Task: Create a due date automation trigger when advanced on, 2 working days before a card is due add dates not due tomorrow at 11:00 AM.
Action: Mouse moved to (1008, 76)
Screenshot: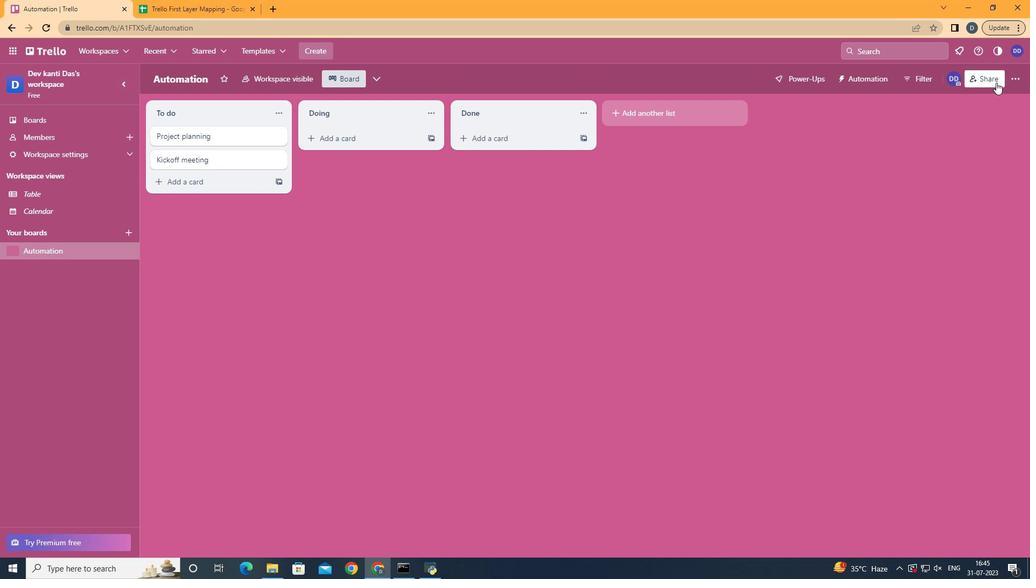 
Action: Mouse pressed left at (1008, 76)
Screenshot: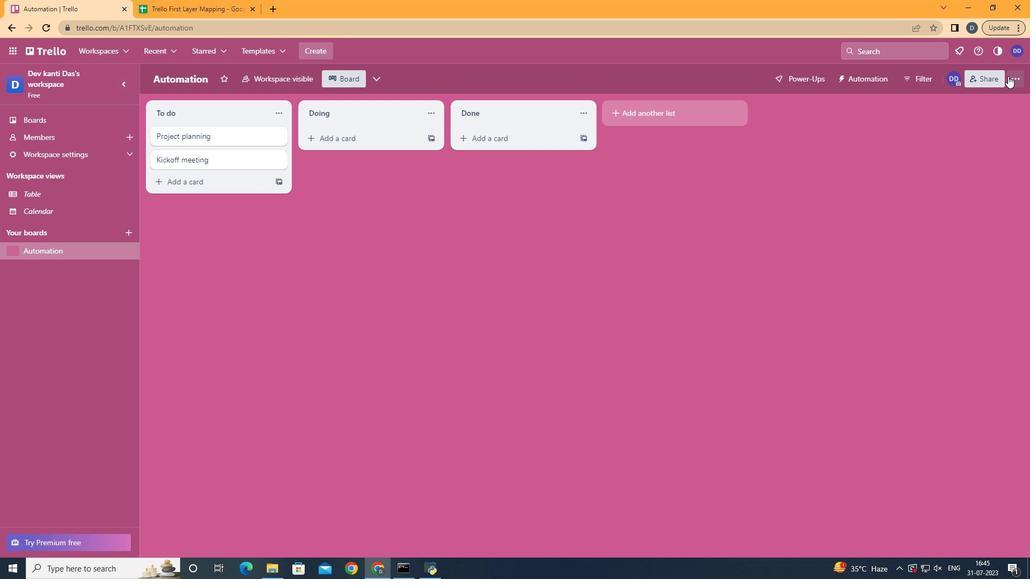 
Action: Mouse moved to (960, 218)
Screenshot: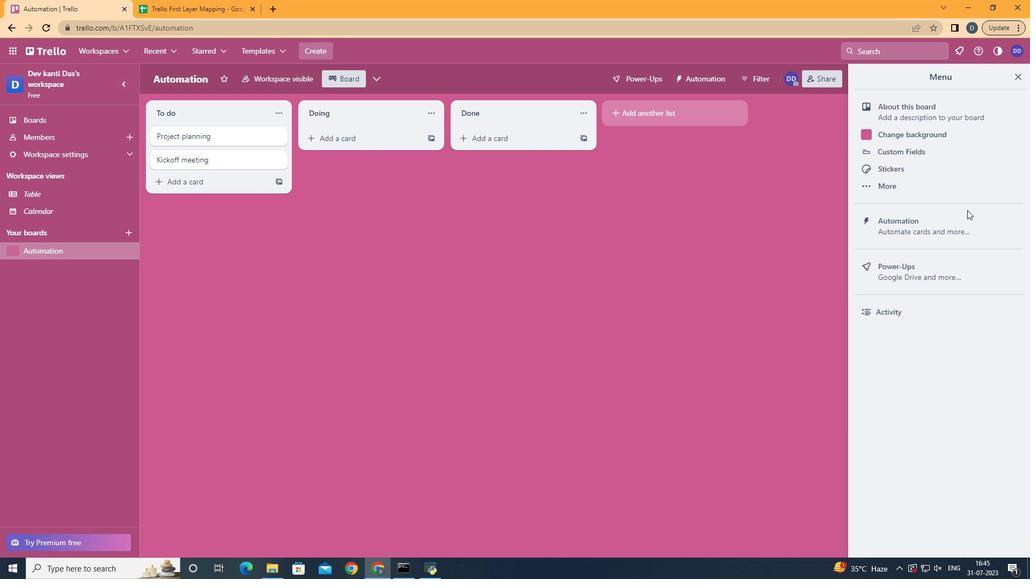 
Action: Mouse pressed left at (960, 218)
Screenshot: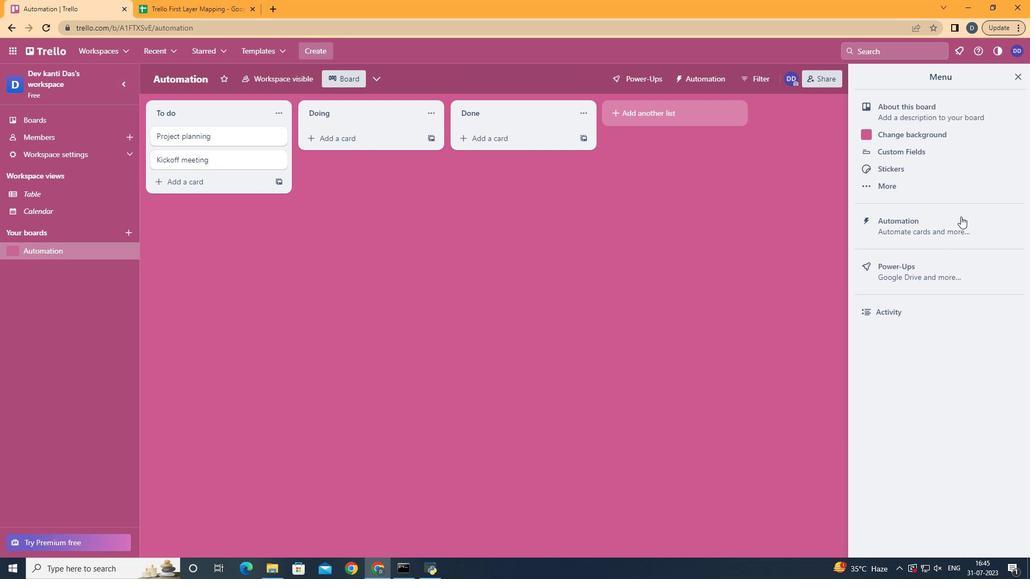 
Action: Mouse moved to (211, 218)
Screenshot: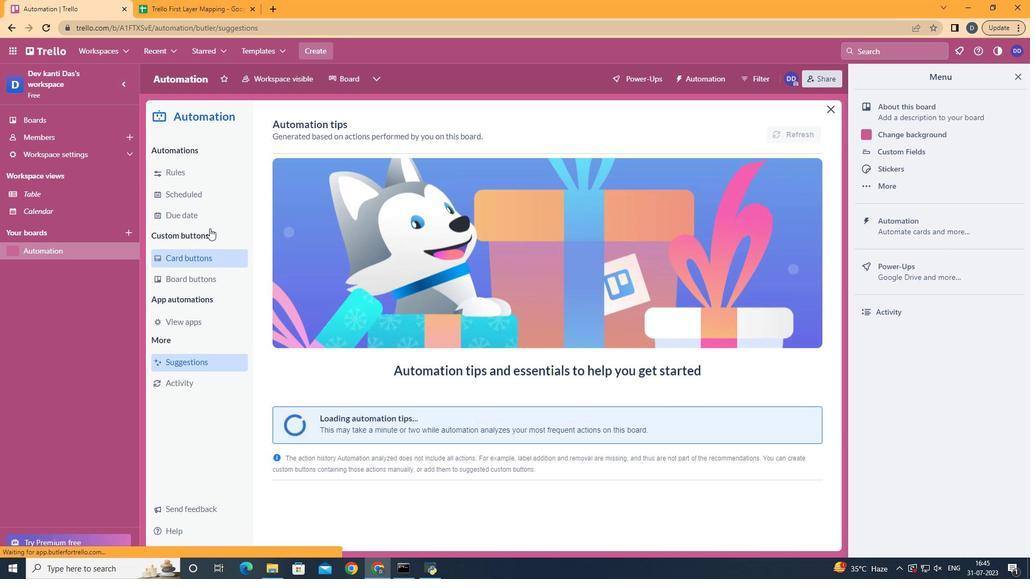 
Action: Mouse pressed left at (211, 218)
Screenshot: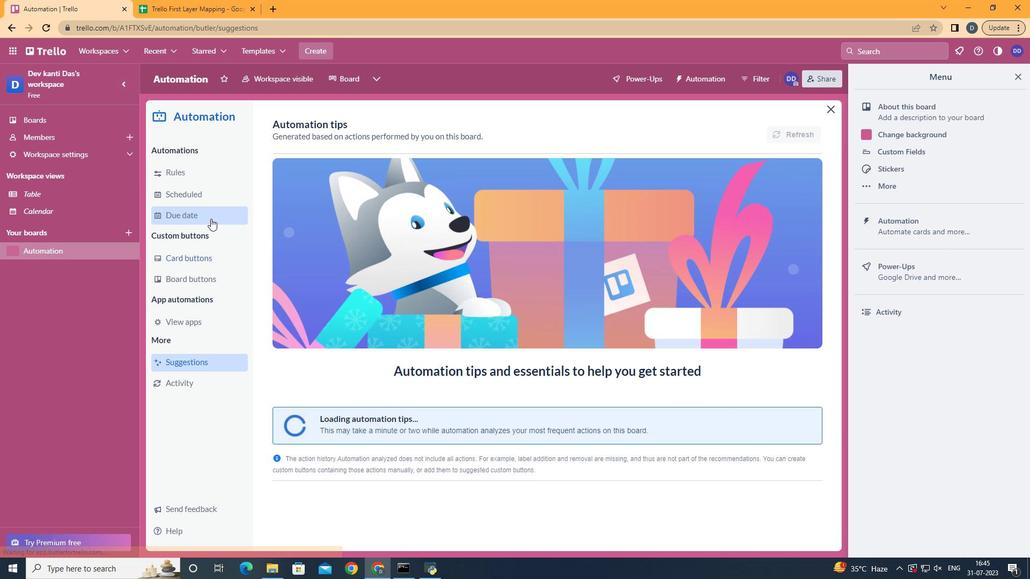 
Action: Mouse moved to (755, 135)
Screenshot: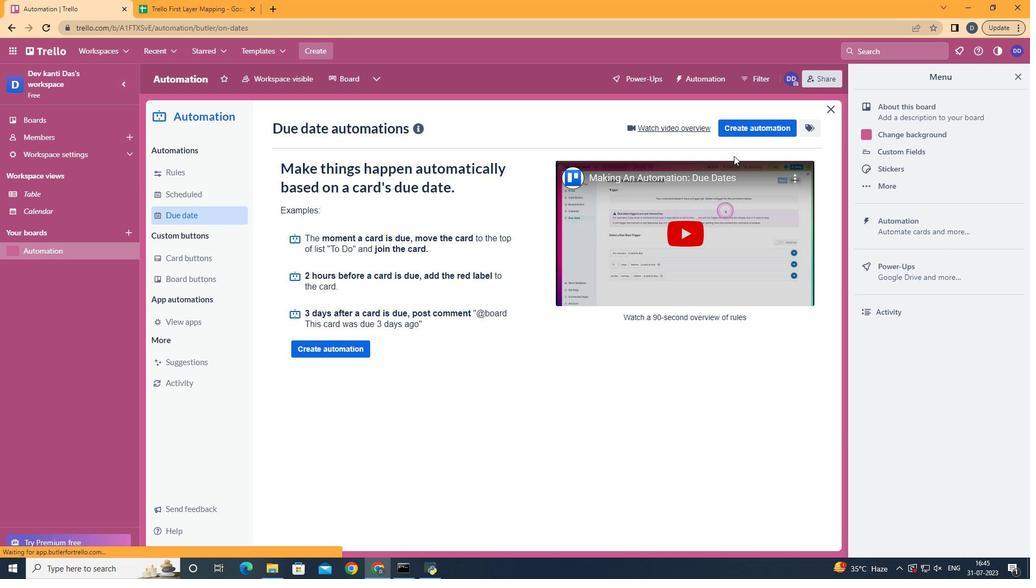 
Action: Mouse pressed left at (755, 135)
Screenshot: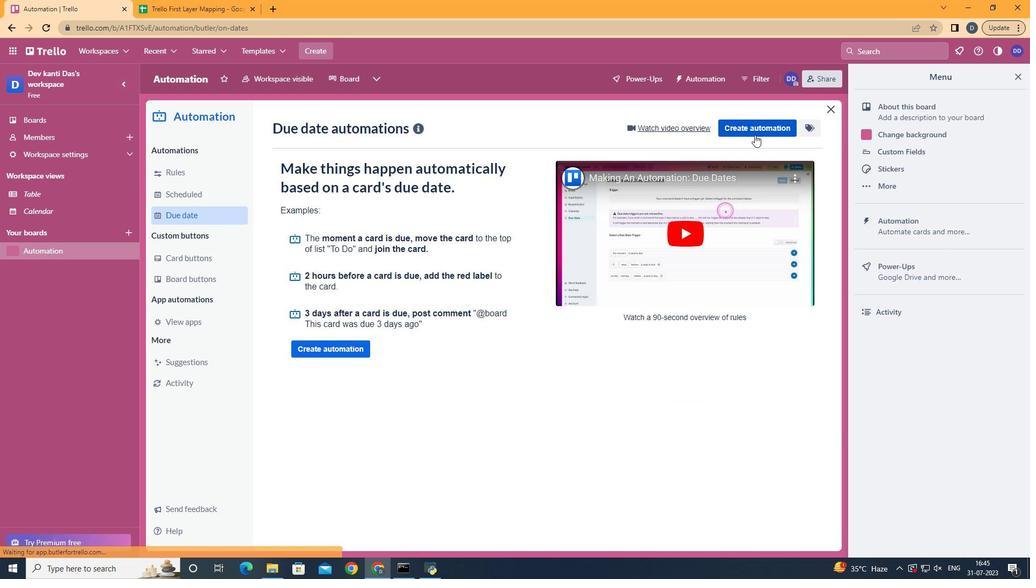 
Action: Mouse moved to (532, 232)
Screenshot: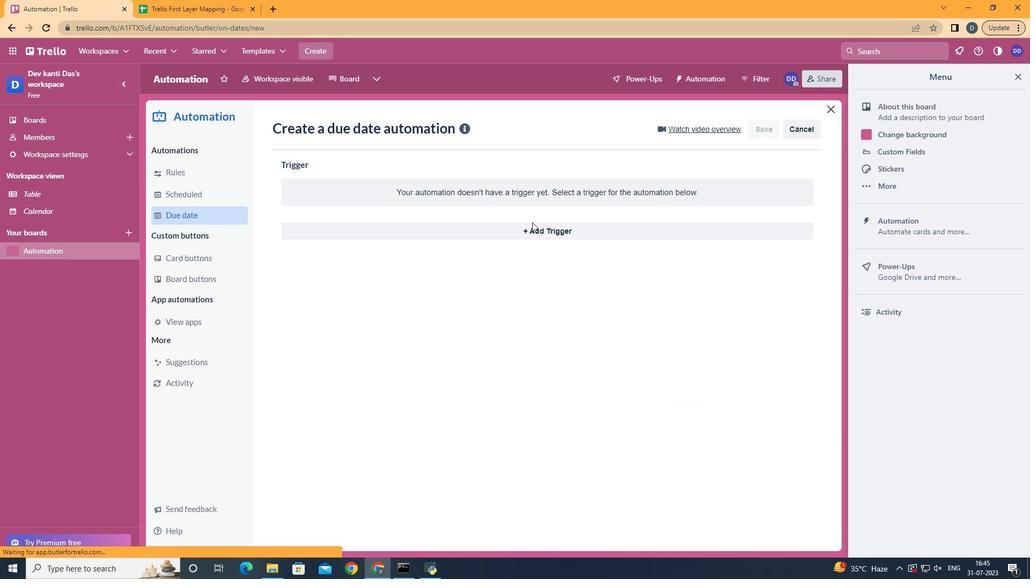 
Action: Mouse pressed left at (532, 232)
Screenshot: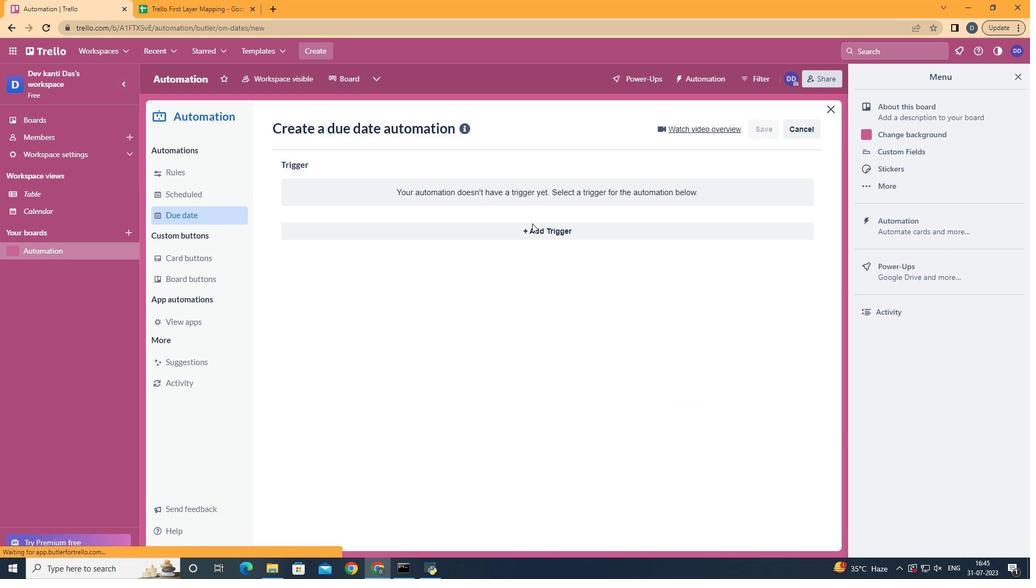 
Action: Mouse moved to (353, 431)
Screenshot: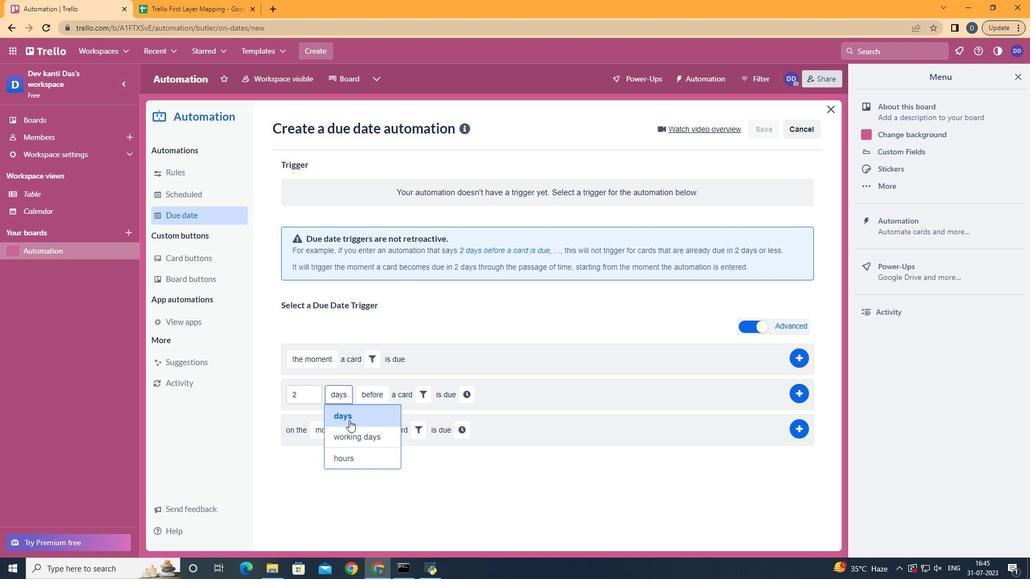 
Action: Mouse pressed left at (353, 431)
Screenshot: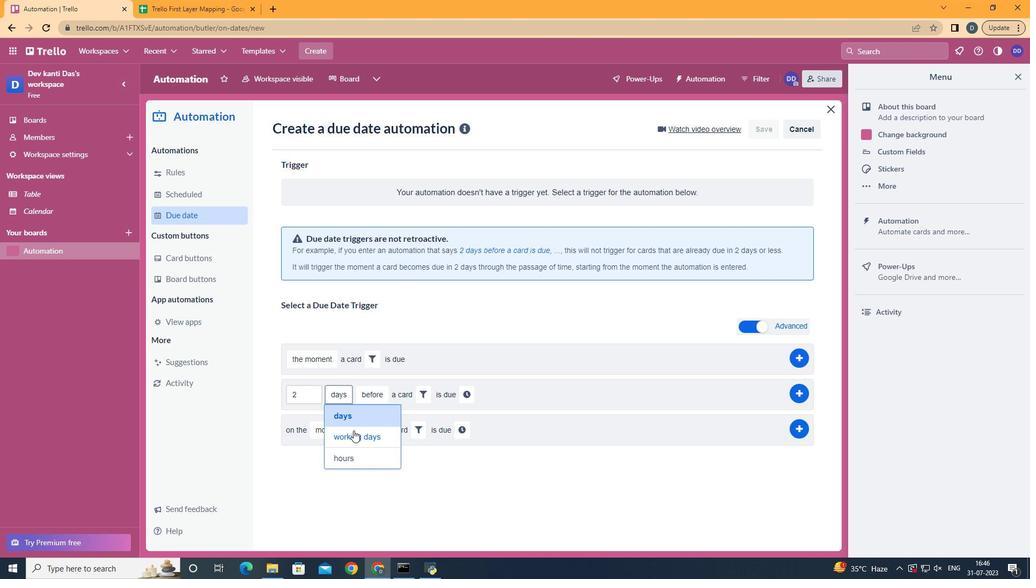 
Action: Mouse moved to (453, 395)
Screenshot: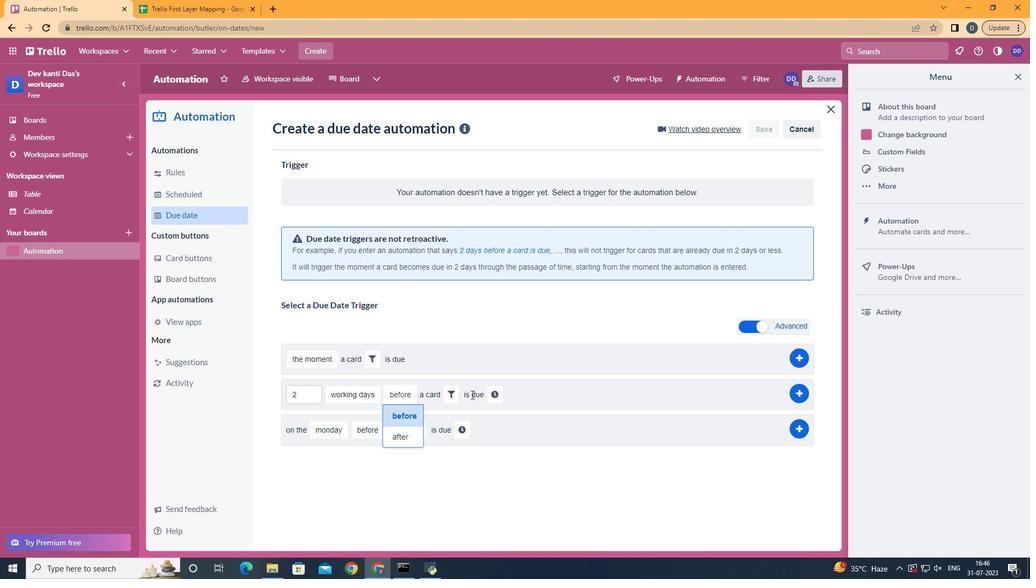 
Action: Mouse pressed left at (453, 395)
Screenshot: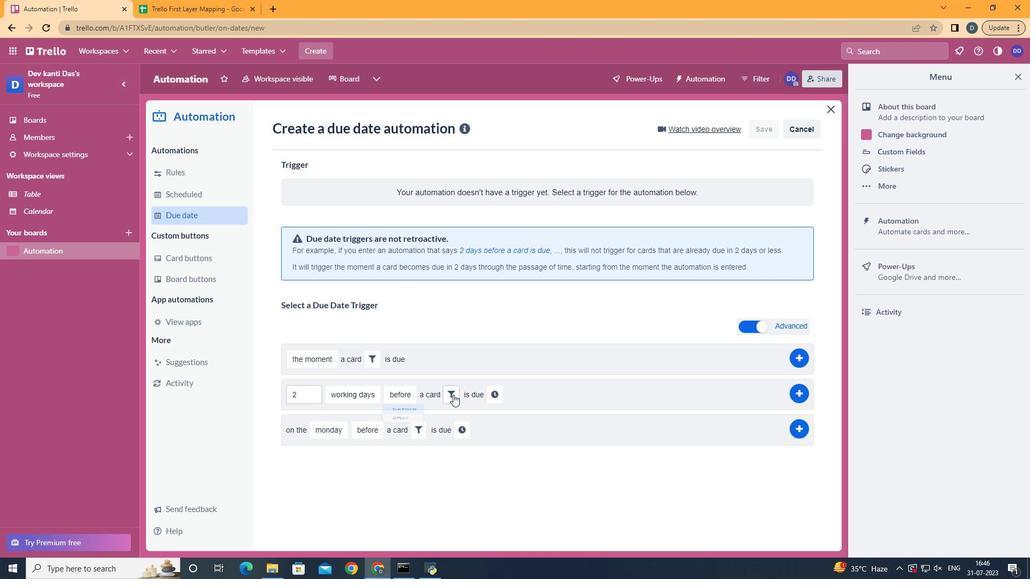 
Action: Mouse moved to (515, 433)
Screenshot: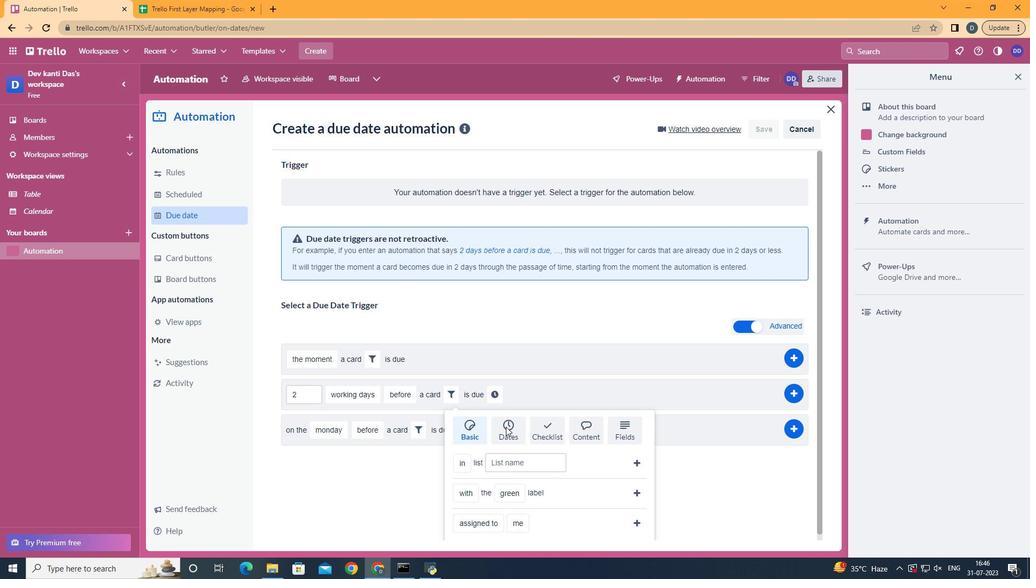 
Action: Mouse pressed left at (515, 433)
Screenshot: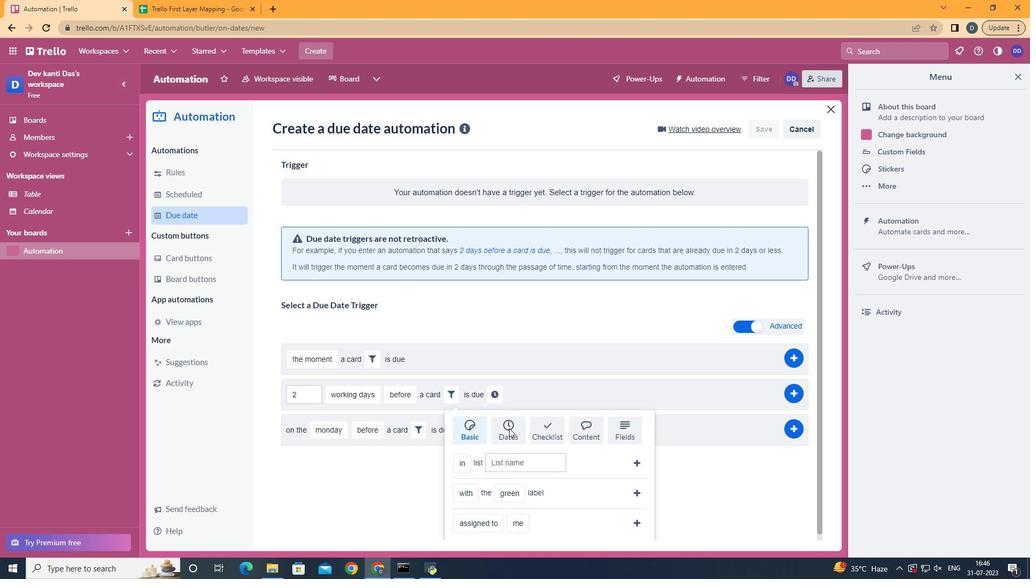 
Action: Mouse moved to (515, 433)
Screenshot: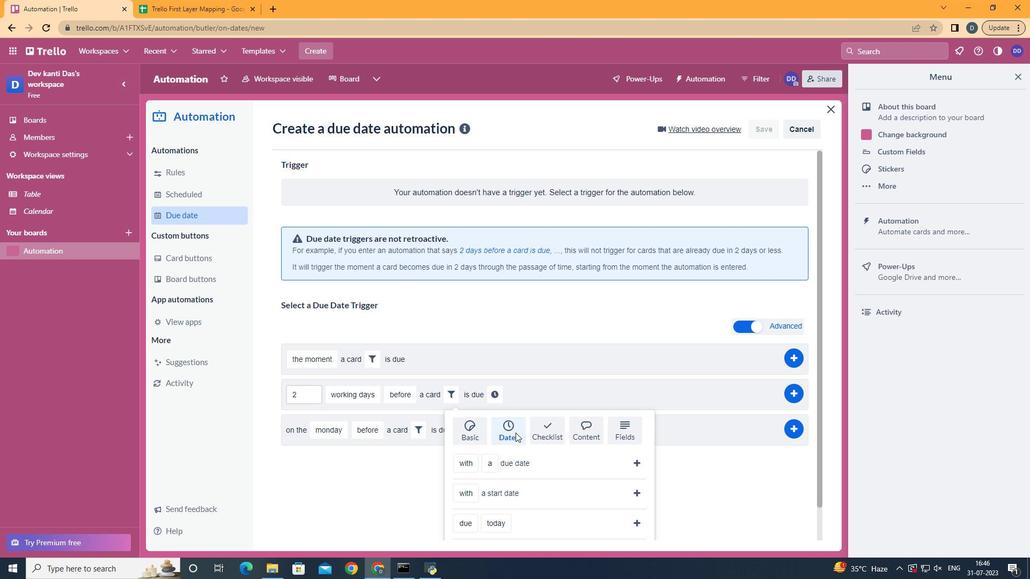 
Action: Mouse scrolled (515, 433) with delta (0, 0)
Screenshot: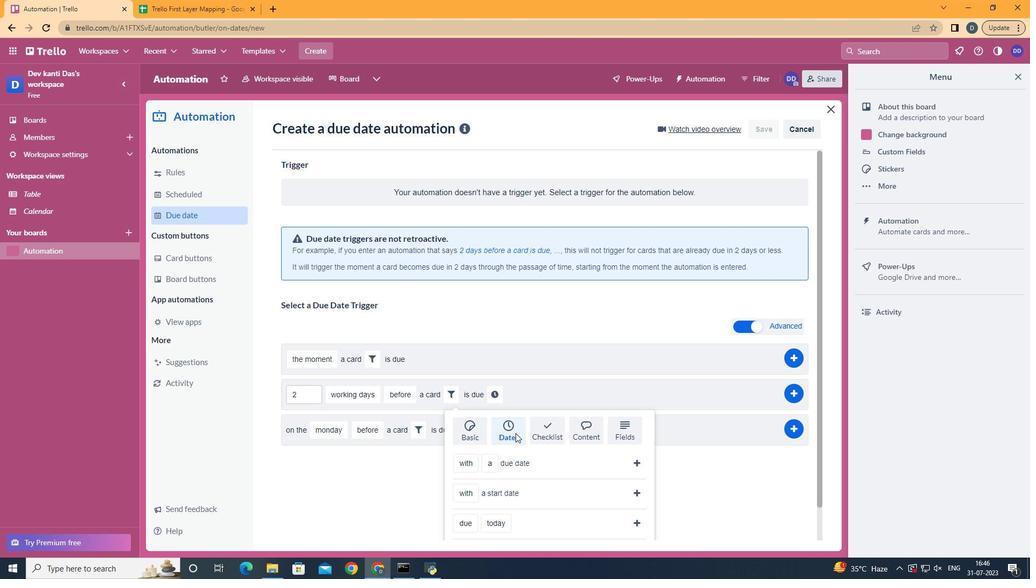 
Action: Mouse scrolled (515, 433) with delta (0, 0)
Screenshot: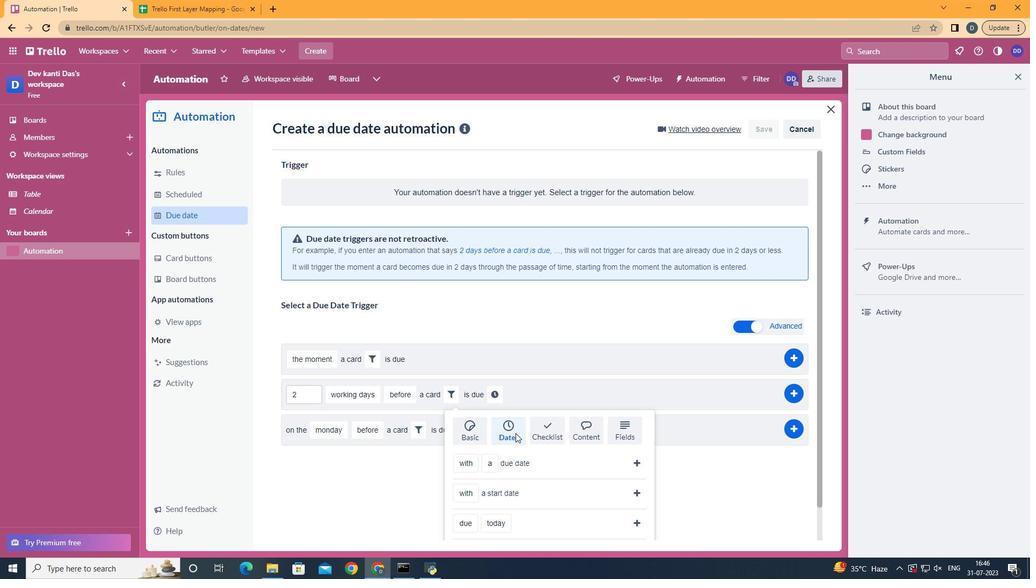 
Action: Mouse scrolled (515, 433) with delta (0, 0)
Screenshot: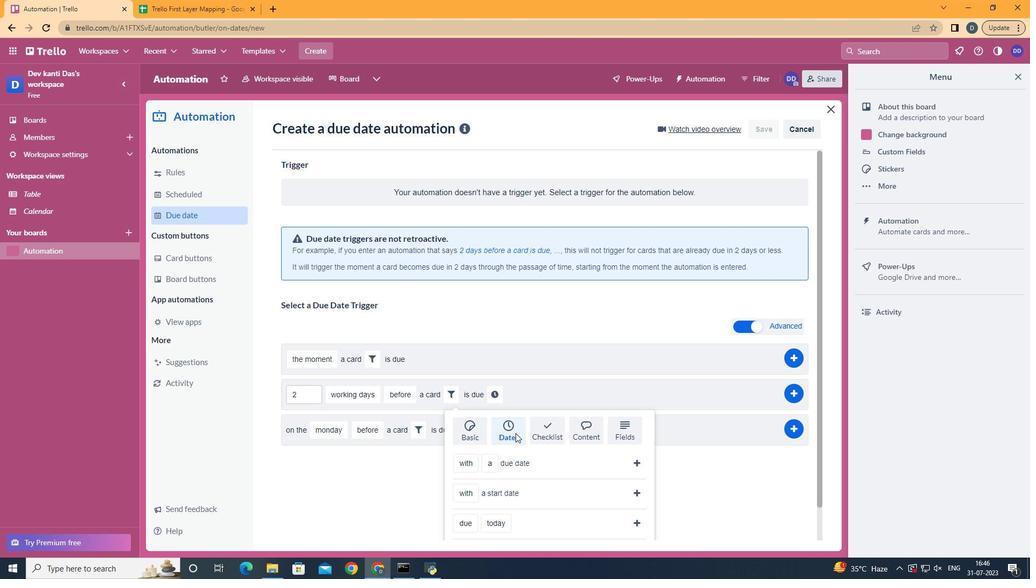 
Action: Mouse scrolled (515, 433) with delta (0, 0)
Screenshot: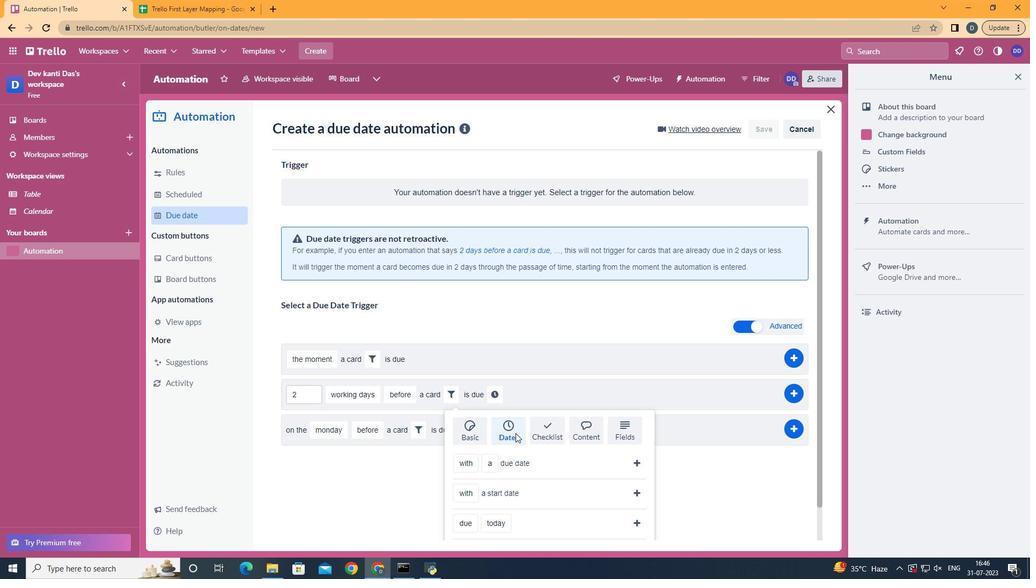 
Action: Mouse scrolled (515, 433) with delta (0, 0)
Screenshot: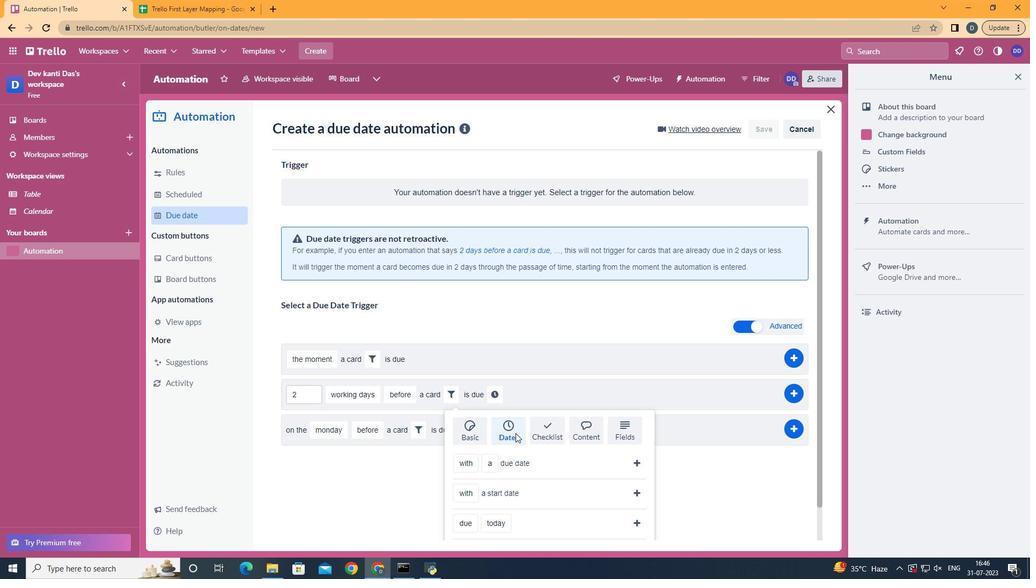 
Action: Mouse moved to (484, 423)
Screenshot: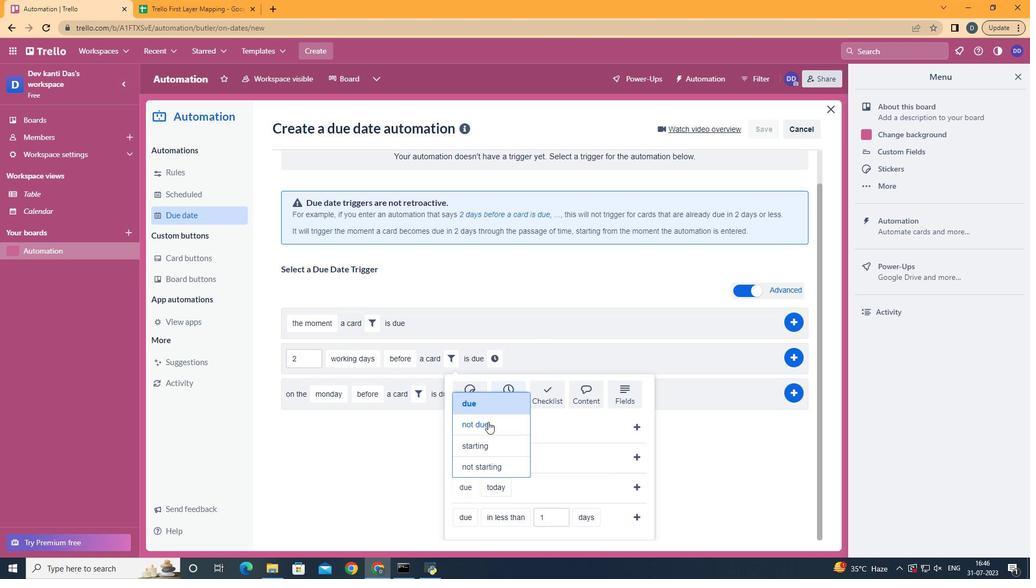 
Action: Mouse pressed left at (484, 423)
Screenshot: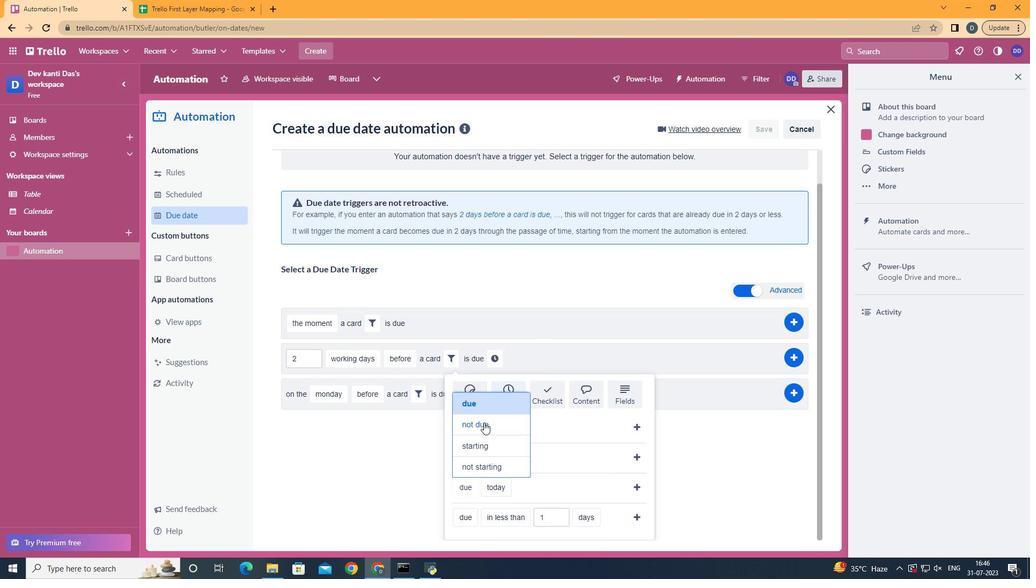 
Action: Mouse moved to (522, 381)
Screenshot: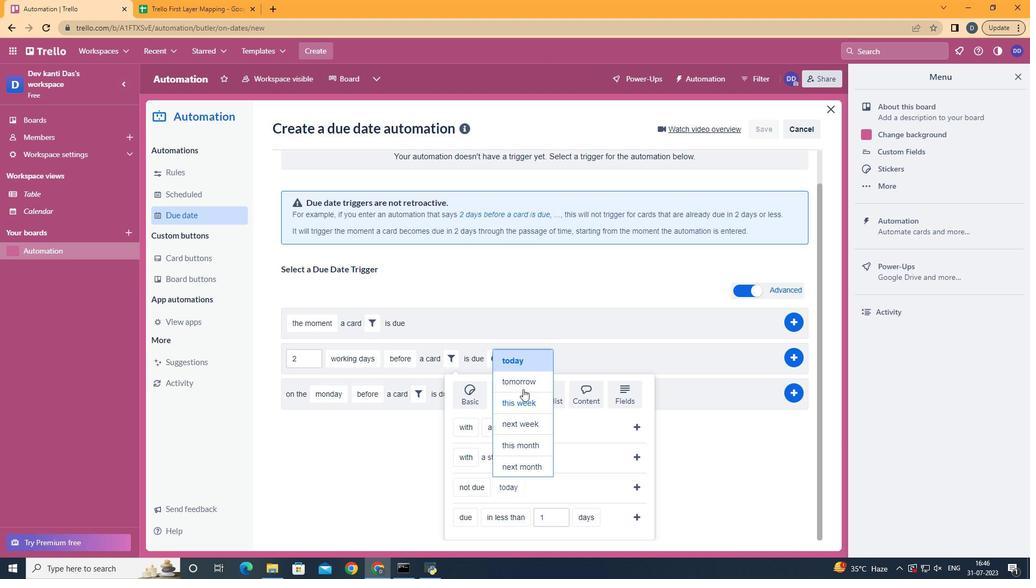 
Action: Mouse pressed left at (522, 381)
Screenshot: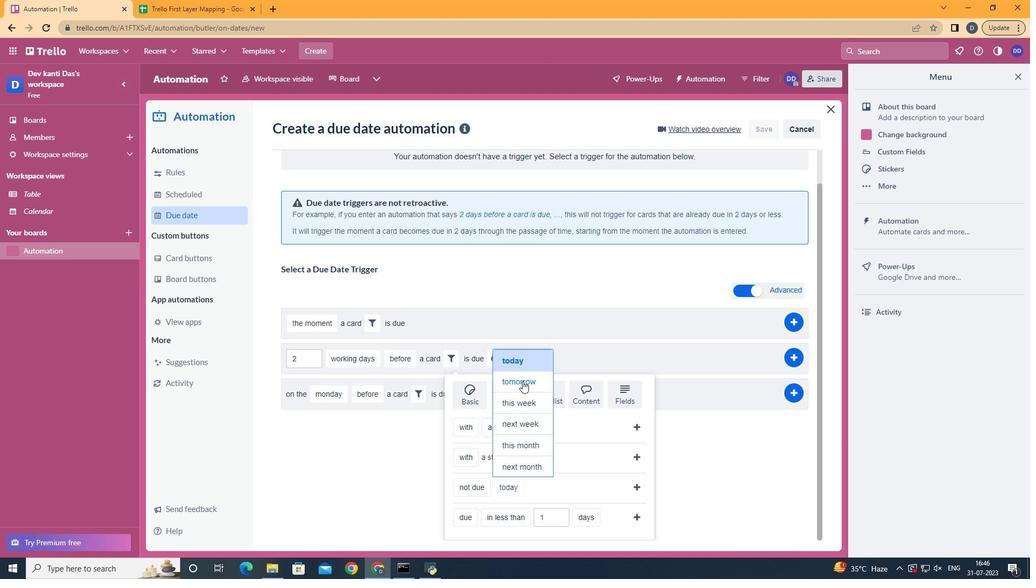 
Action: Mouse moved to (637, 485)
Screenshot: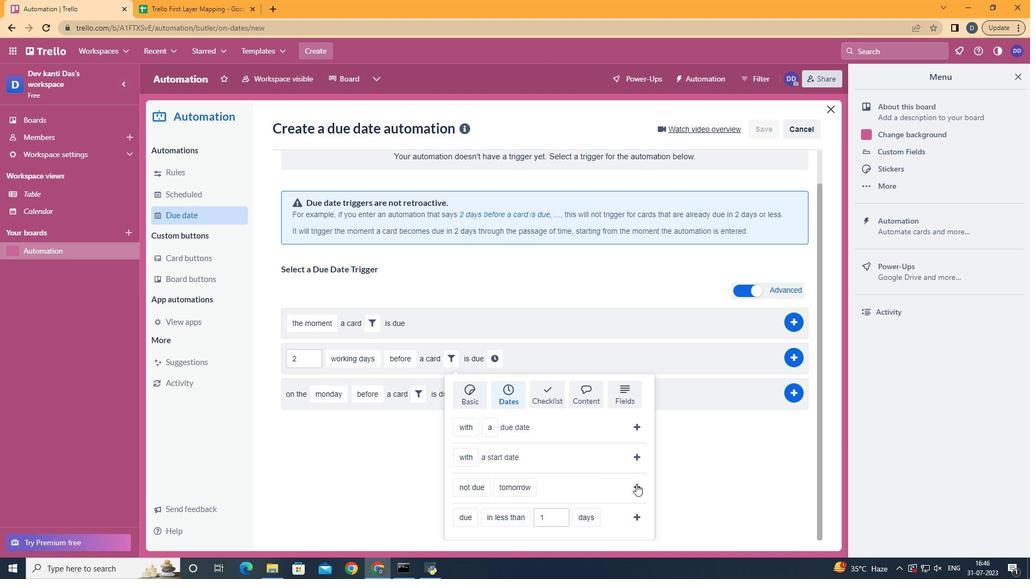 
Action: Mouse pressed left at (637, 485)
Screenshot: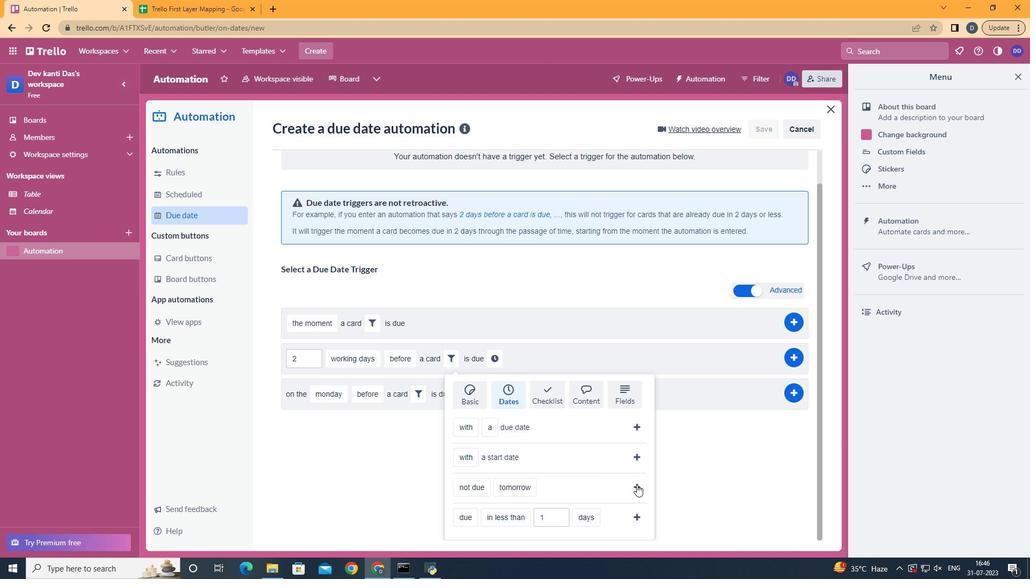 
Action: Mouse moved to (577, 393)
Screenshot: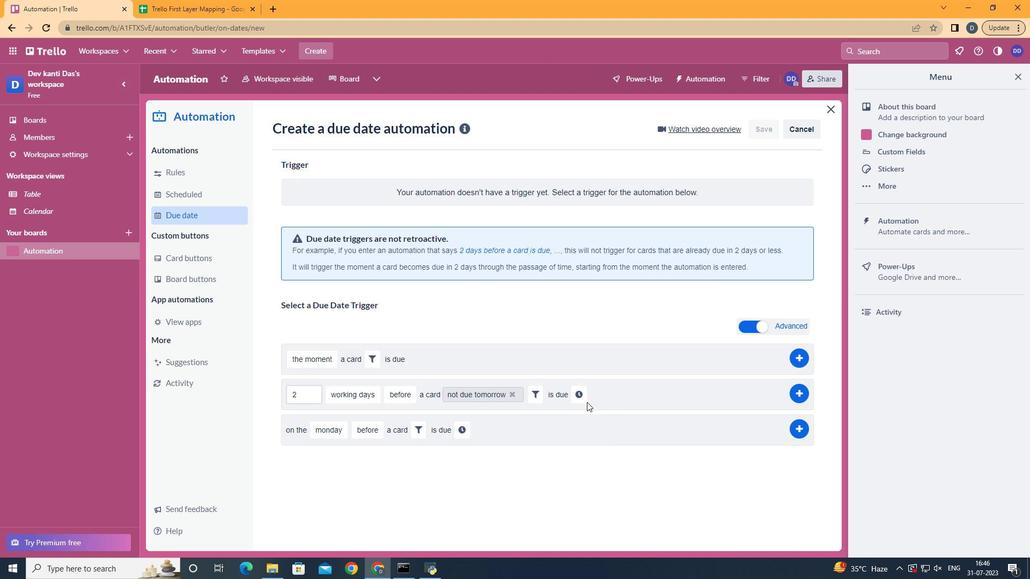 
Action: Mouse pressed left at (577, 393)
Screenshot: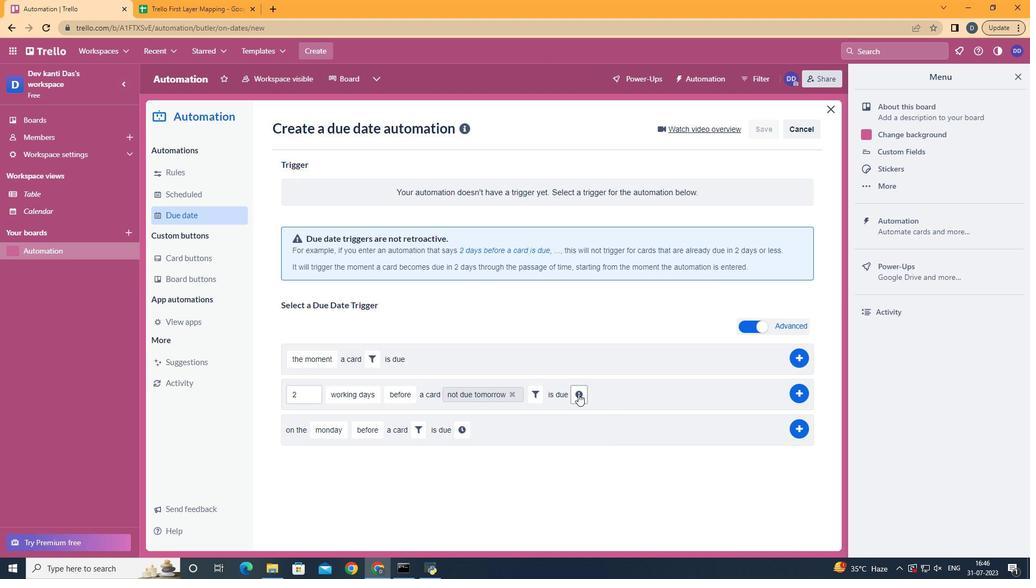 
Action: Mouse moved to (599, 394)
Screenshot: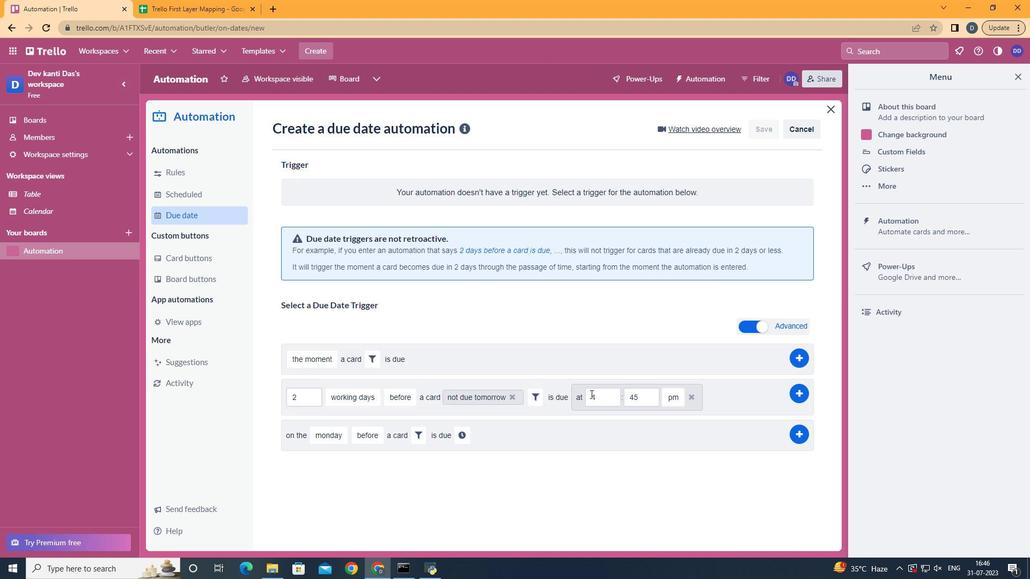 
Action: Mouse pressed left at (599, 394)
Screenshot: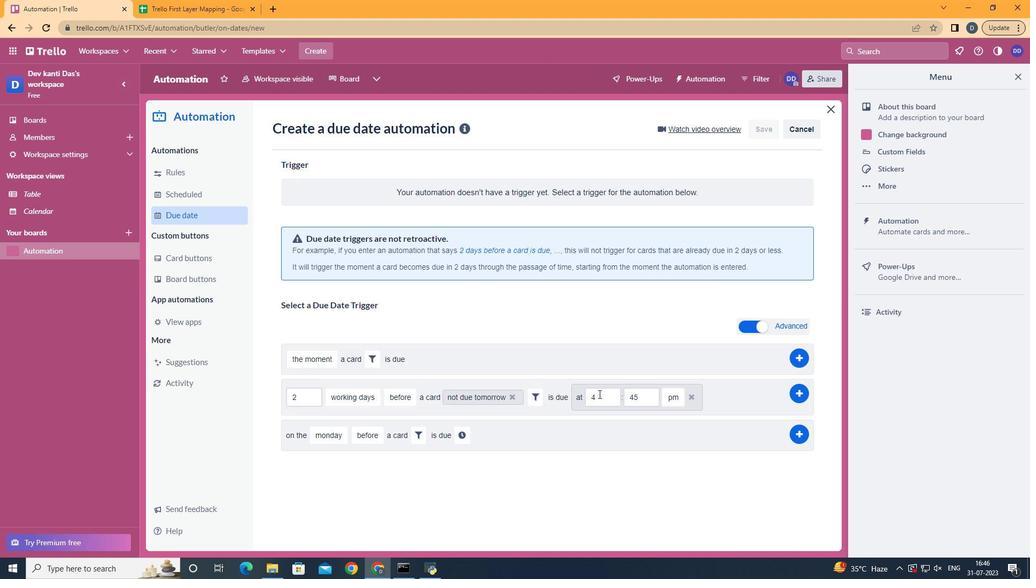 
Action: Key pressed <Key.backspace>11
Screenshot: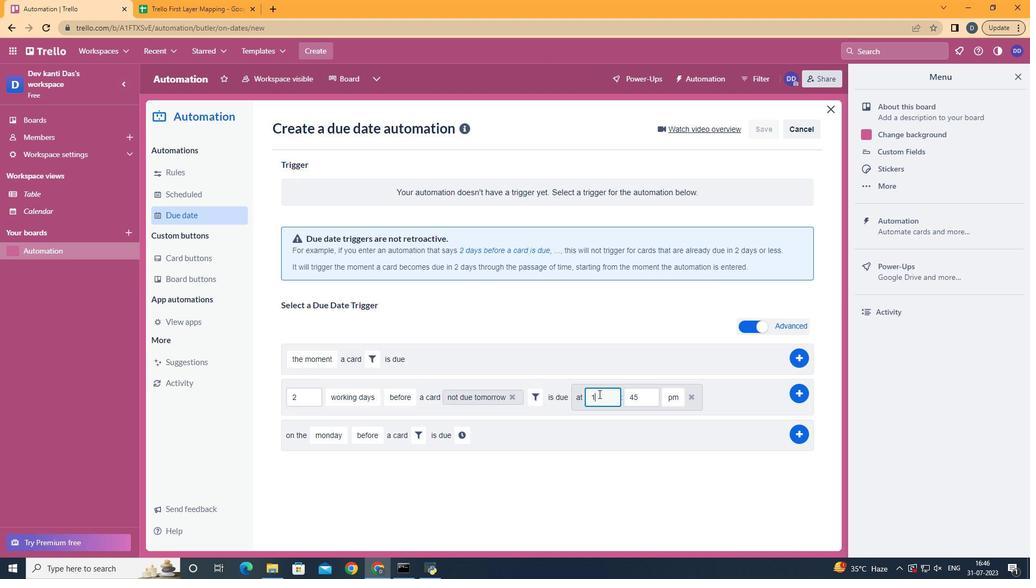 
Action: Mouse moved to (642, 396)
Screenshot: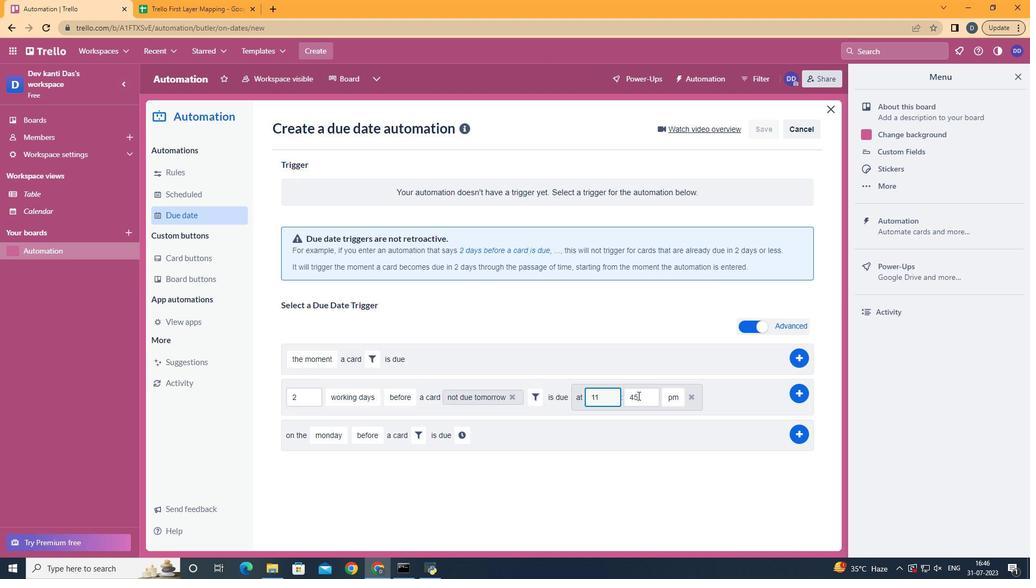 
Action: Mouse pressed left at (642, 396)
Screenshot: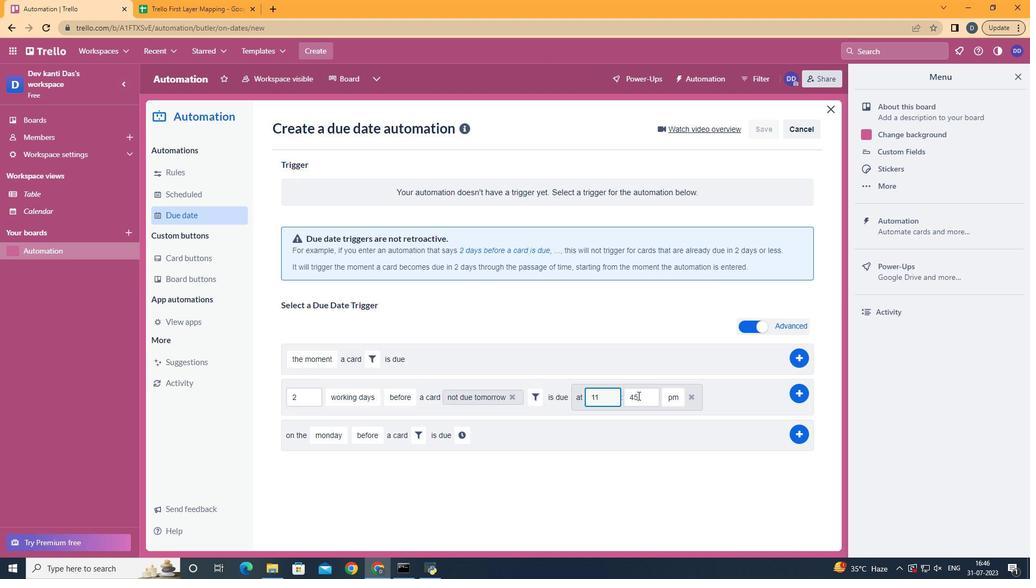 
Action: Key pressed <Key.backspace><Key.backspace>00
Screenshot: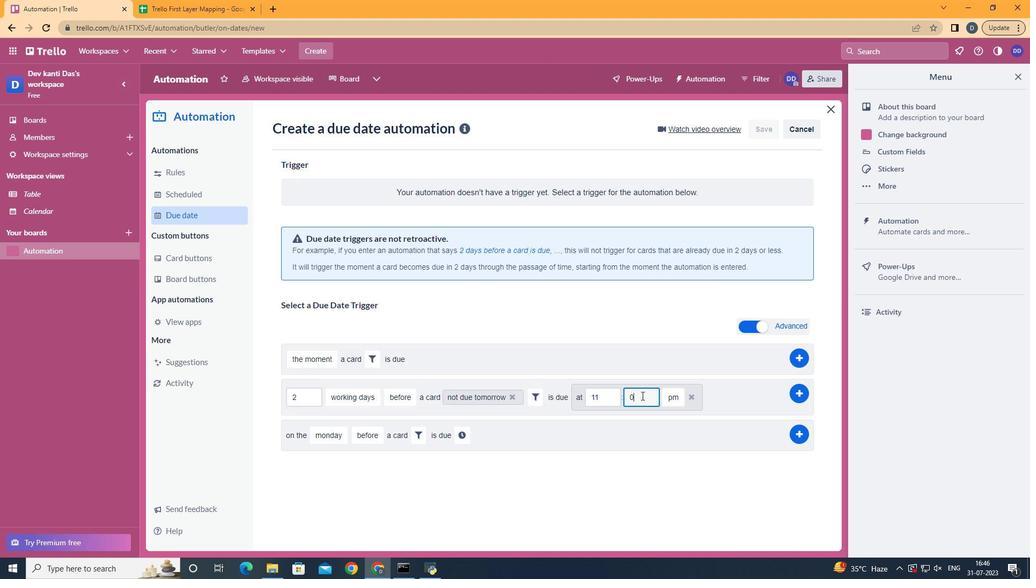 
Action: Mouse moved to (679, 417)
Screenshot: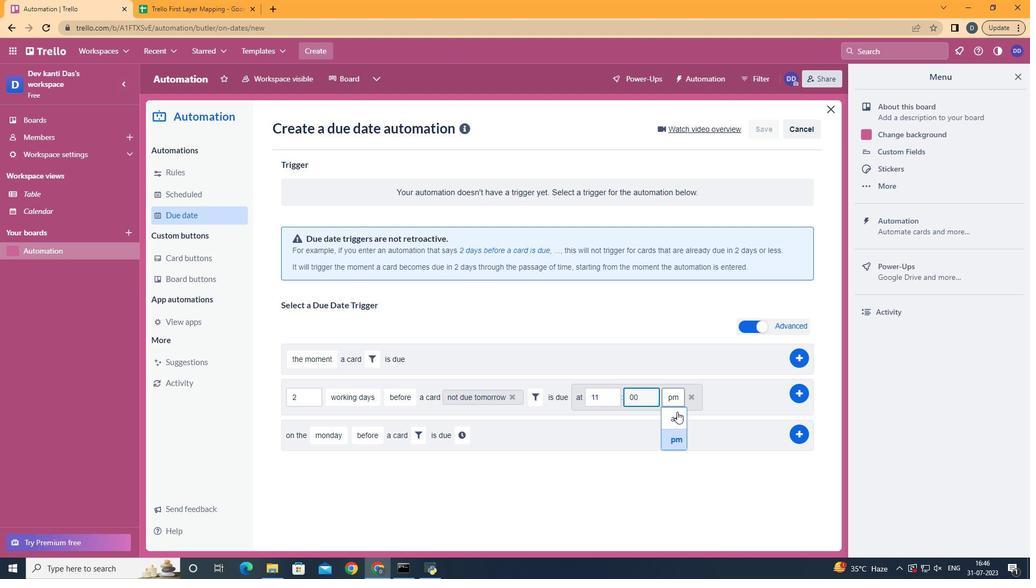 
Action: Mouse pressed left at (679, 417)
Screenshot: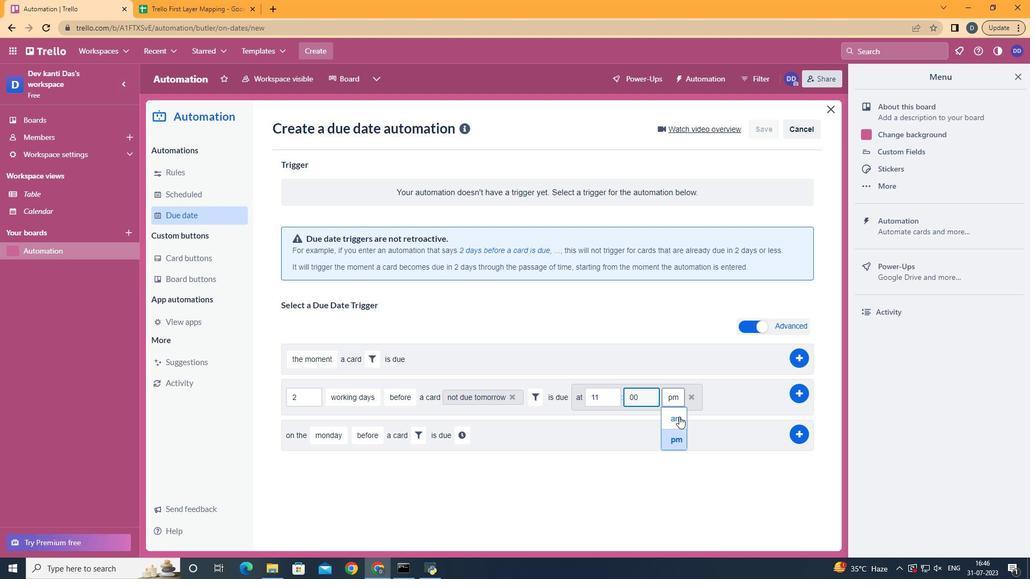 
Action: Mouse moved to (798, 392)
Screenshot: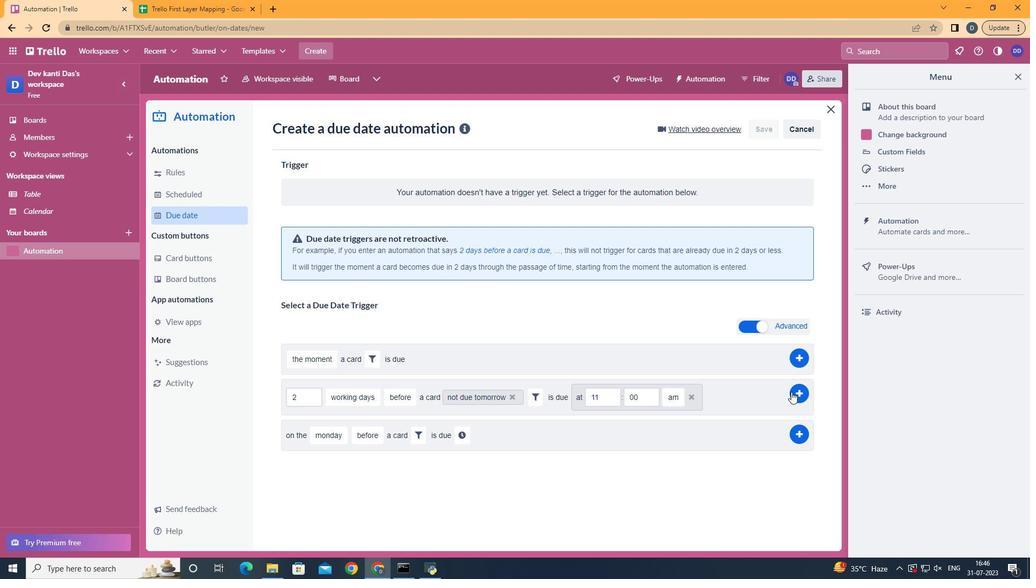 
Action: Mouse pressed left at (798, 392)
Screenshot: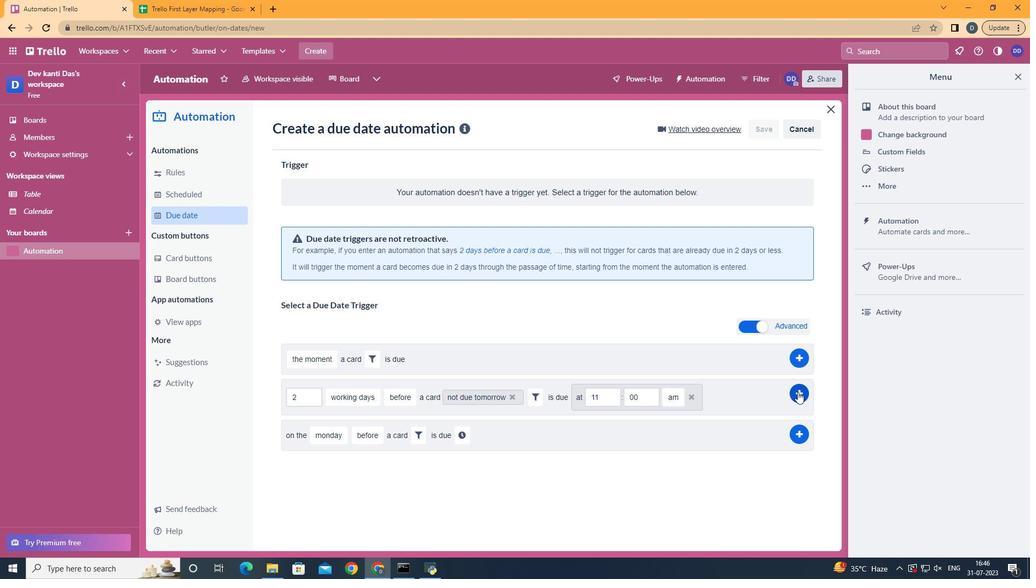
Action: Mouse moved to (595, 251)
Screenshot: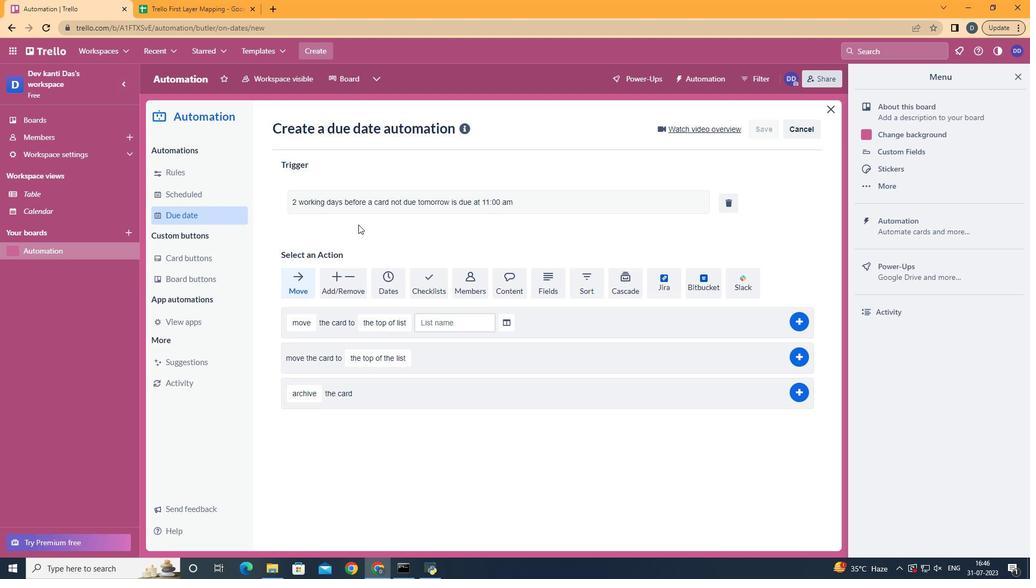 
